 Task: Create a due date automation trigger when advanced on, on the tuesday before a card is due add dates without a due date at 11:00 AM.
Action: Mouse moved to (1224, 96)
Screenshot: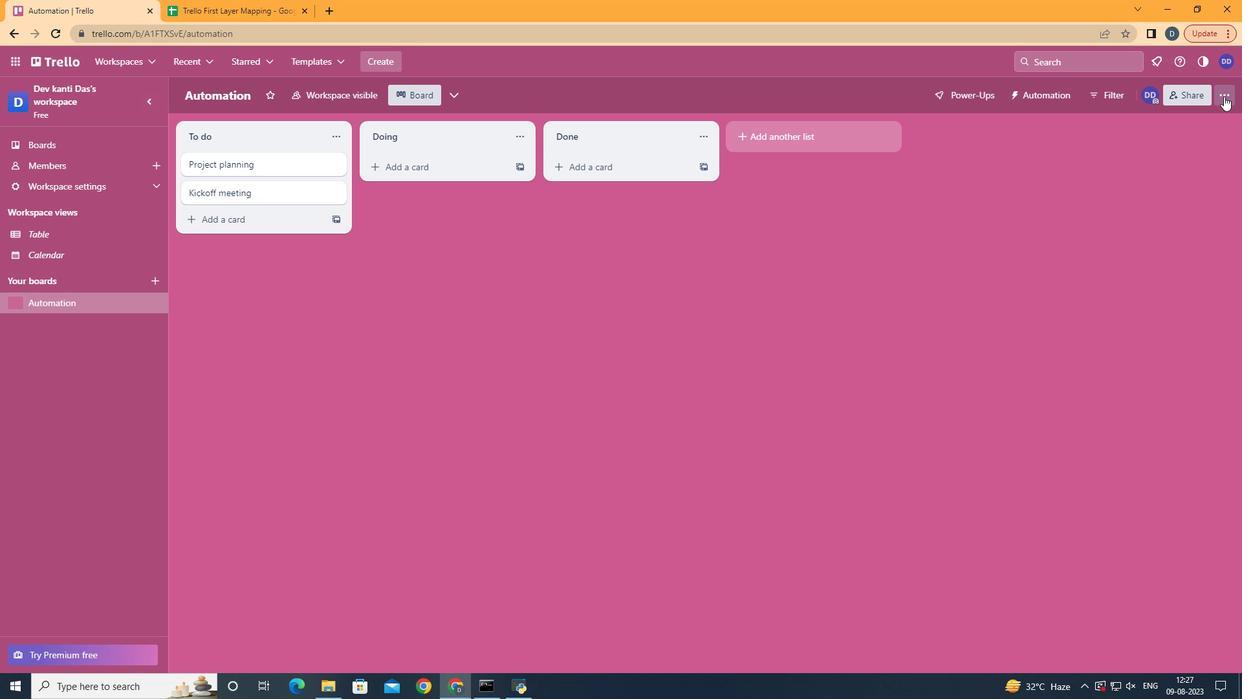 
Action: Mouse pressed left at (1224, 96)
Screenshot: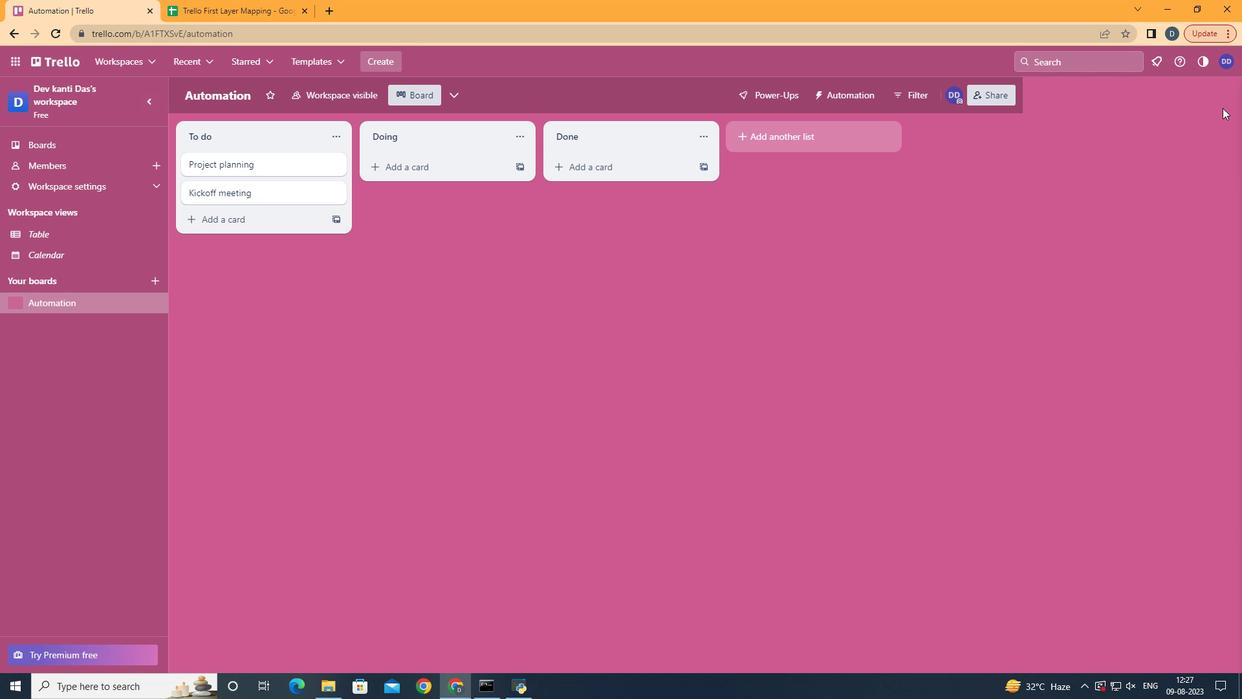 
Action: Mouse moved to (1078, 289)
Screenshot: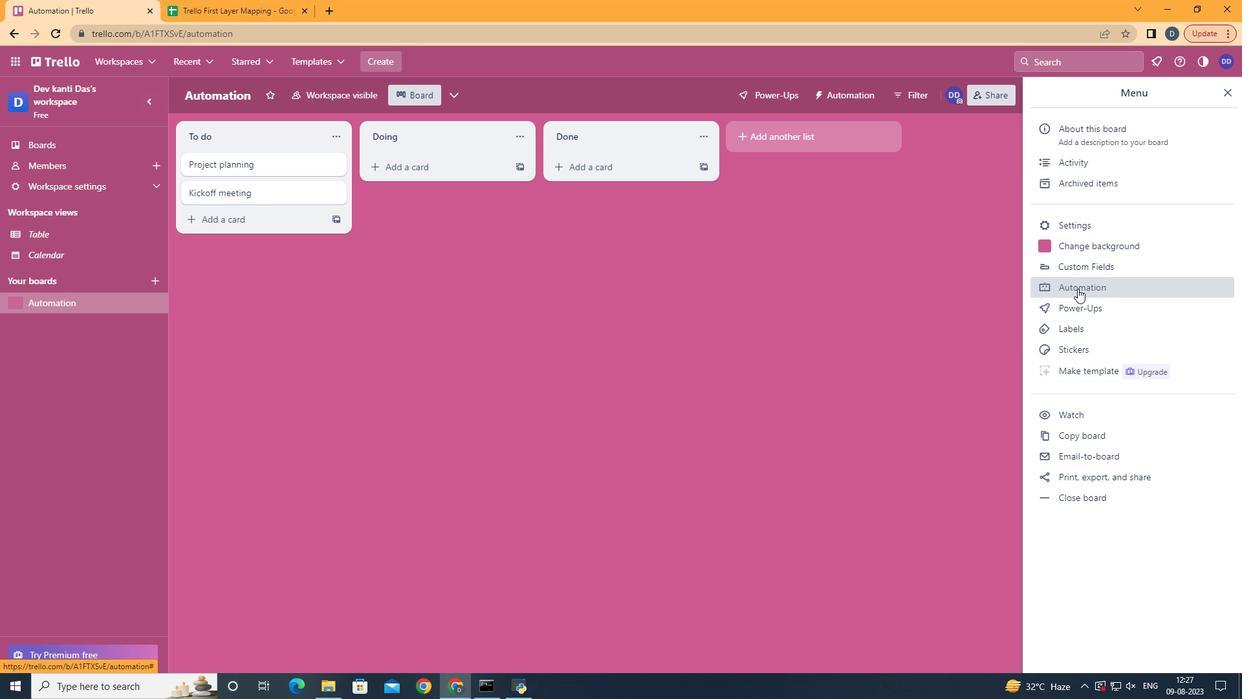 
Action: Mouse pressed left at (1078, 289)
Screenshot: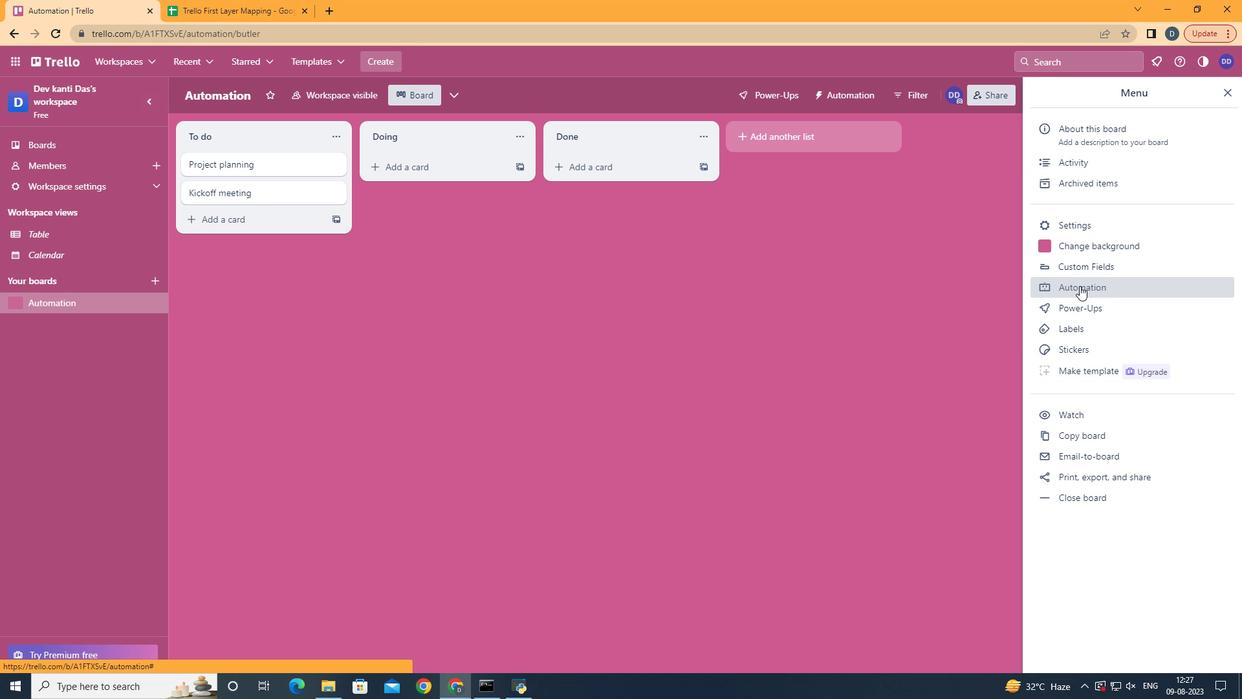 
Action: Mouse moved to (230, 255)
Screenshot: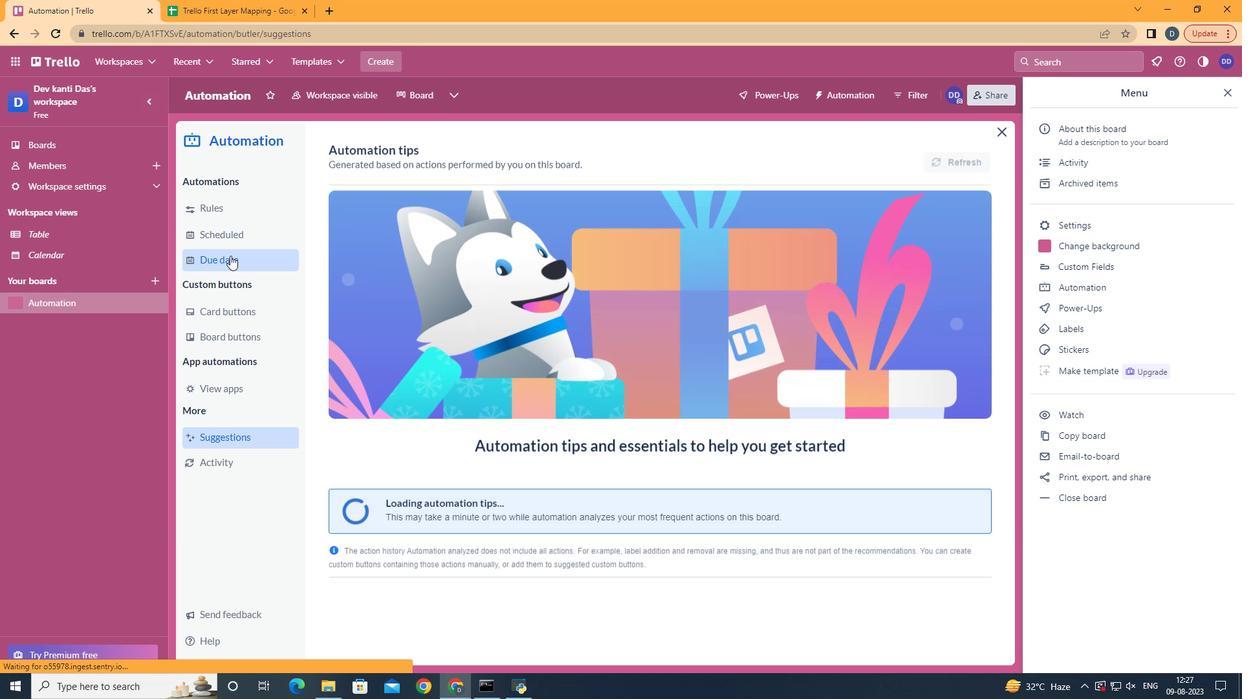 
Action: Mouse pressed left at (230, 255)
Screenshot: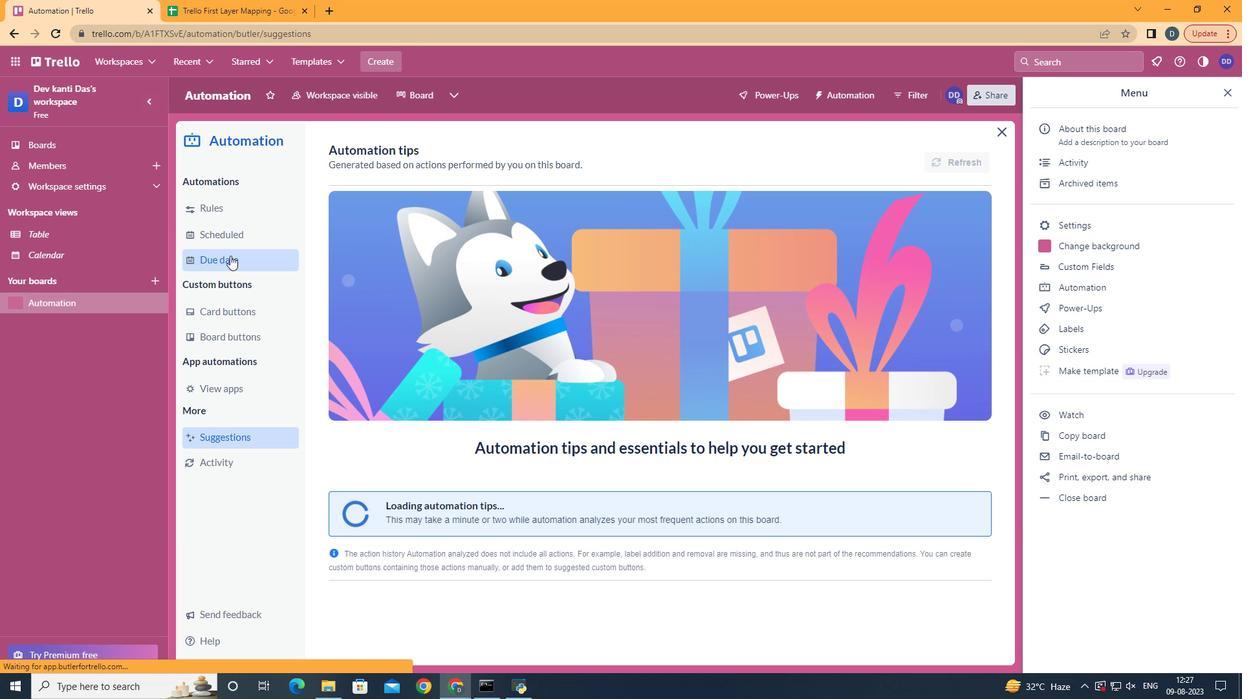 
Action: Mouse moved to (908, 152)
Screenshot: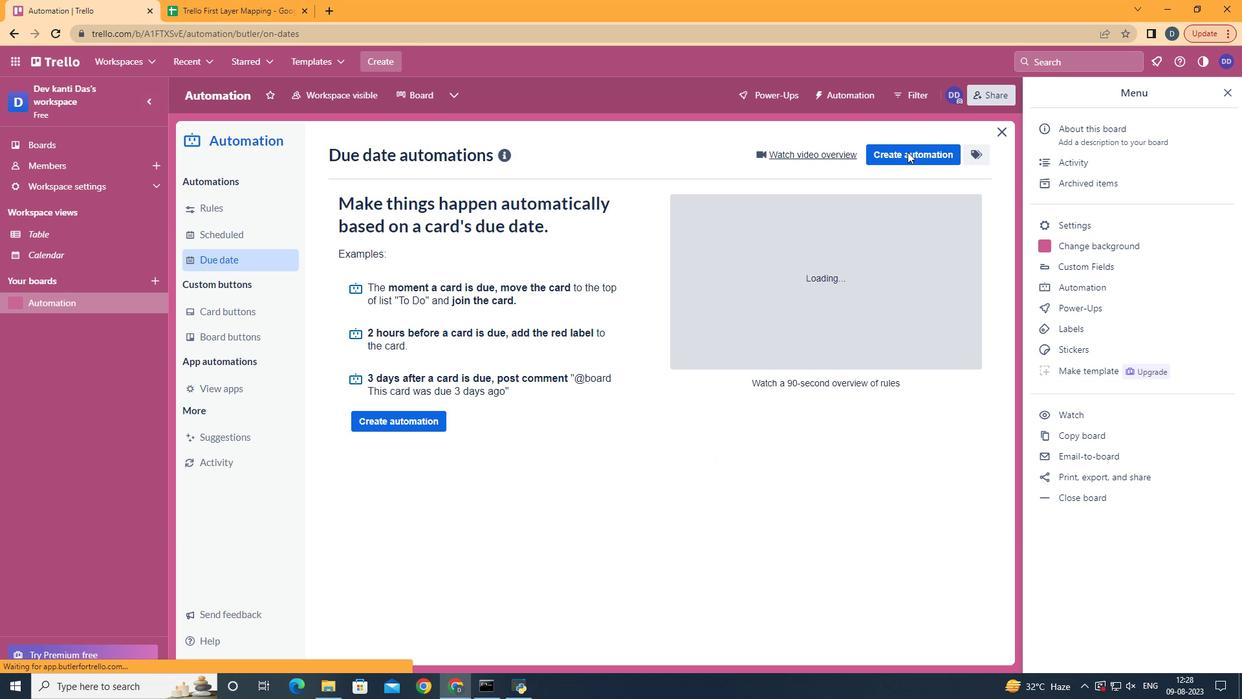 
Action: Mouse pressed left at (908, 152)
Screenshot: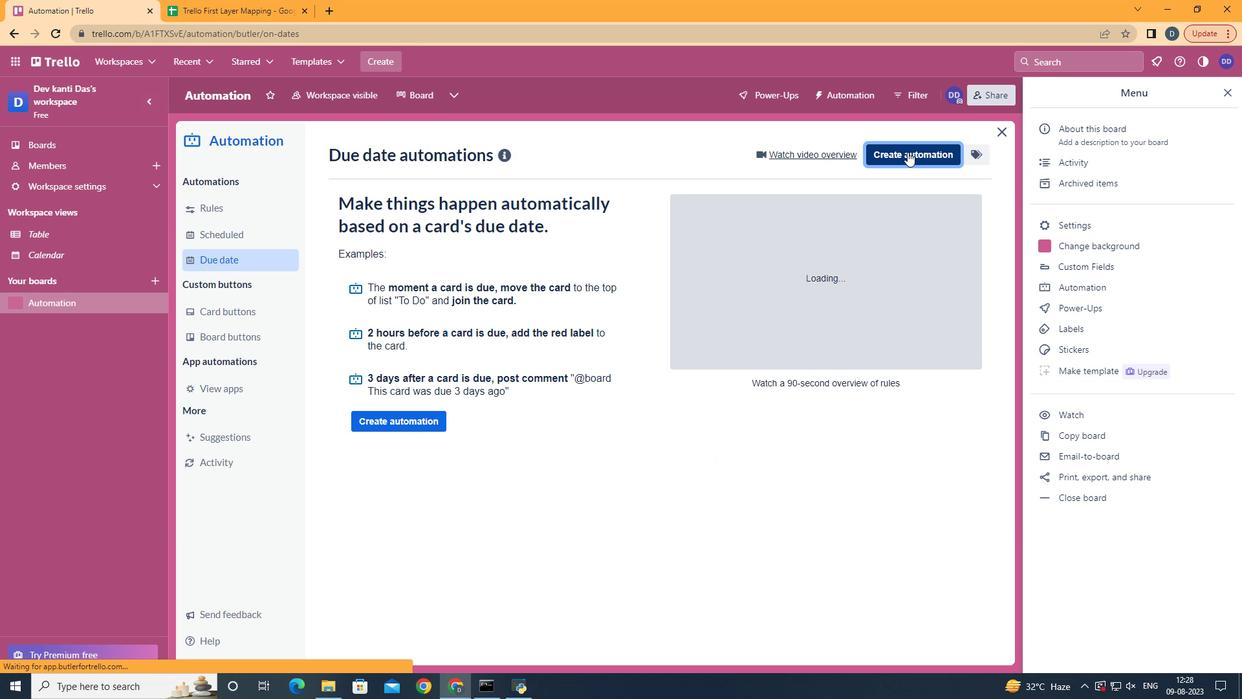 
Action: Mouse moved to (667, 286)
Screenshot: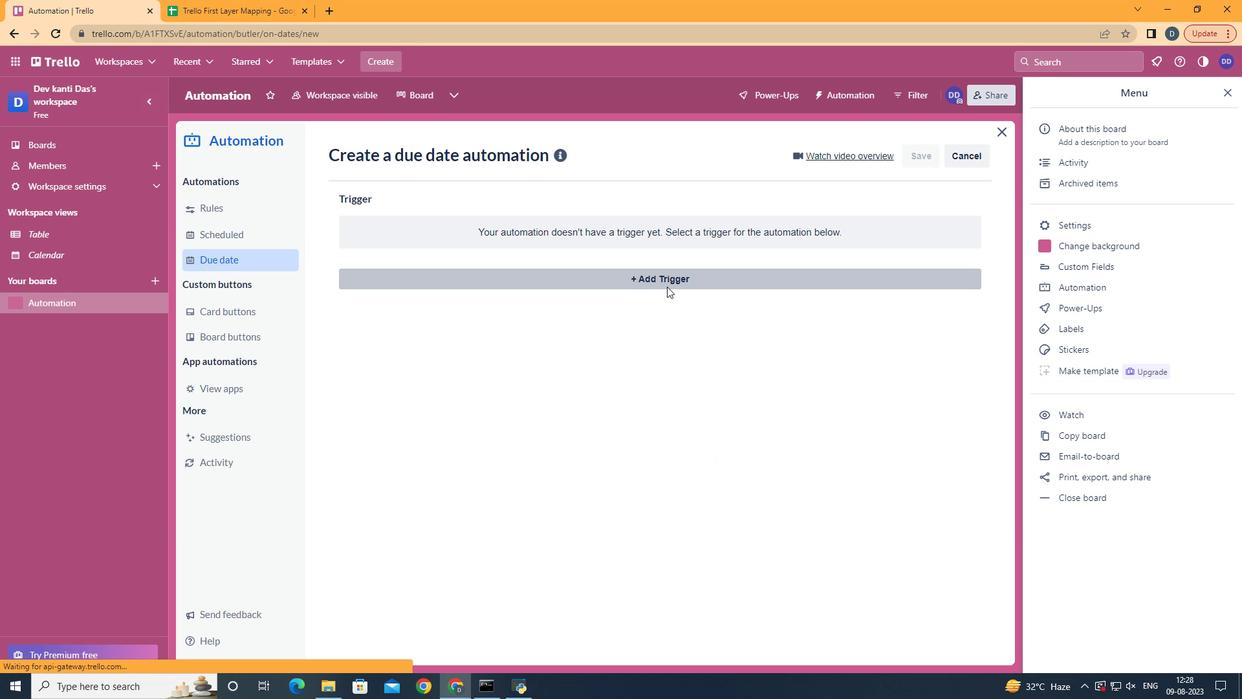 
Action: Mouse pressed left at (667, 286)
Screenshot: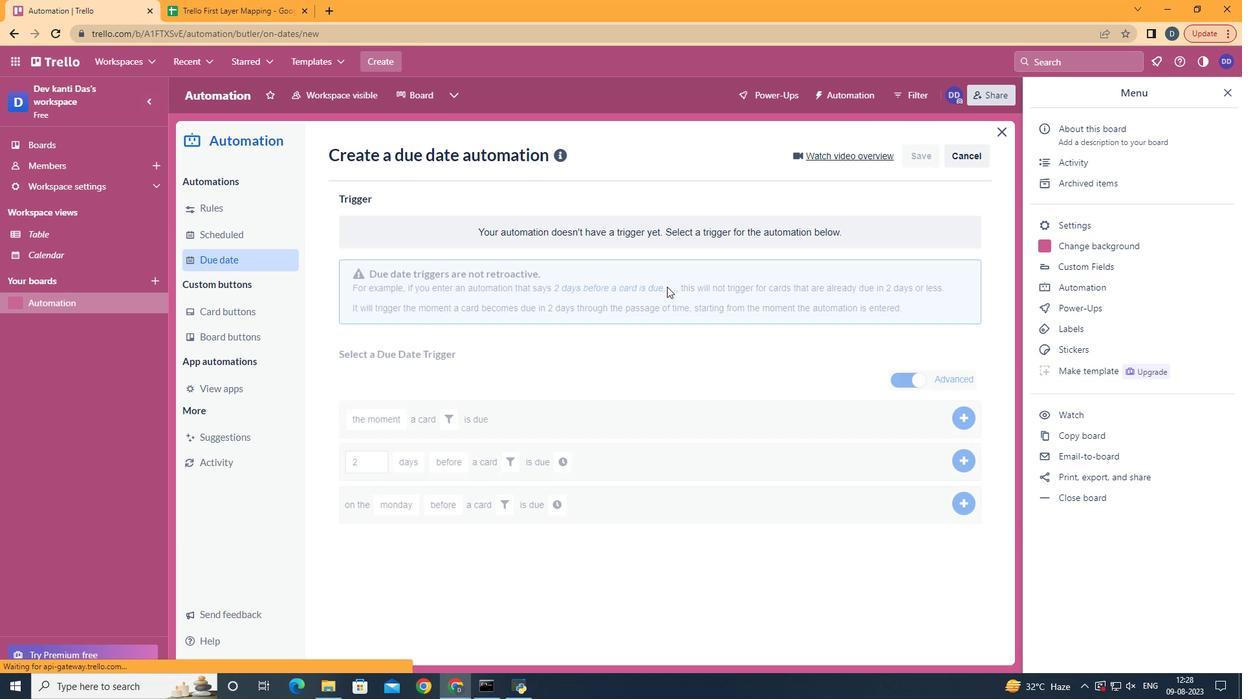 
Action: Mouse moved to (416, 367)
Screenshot: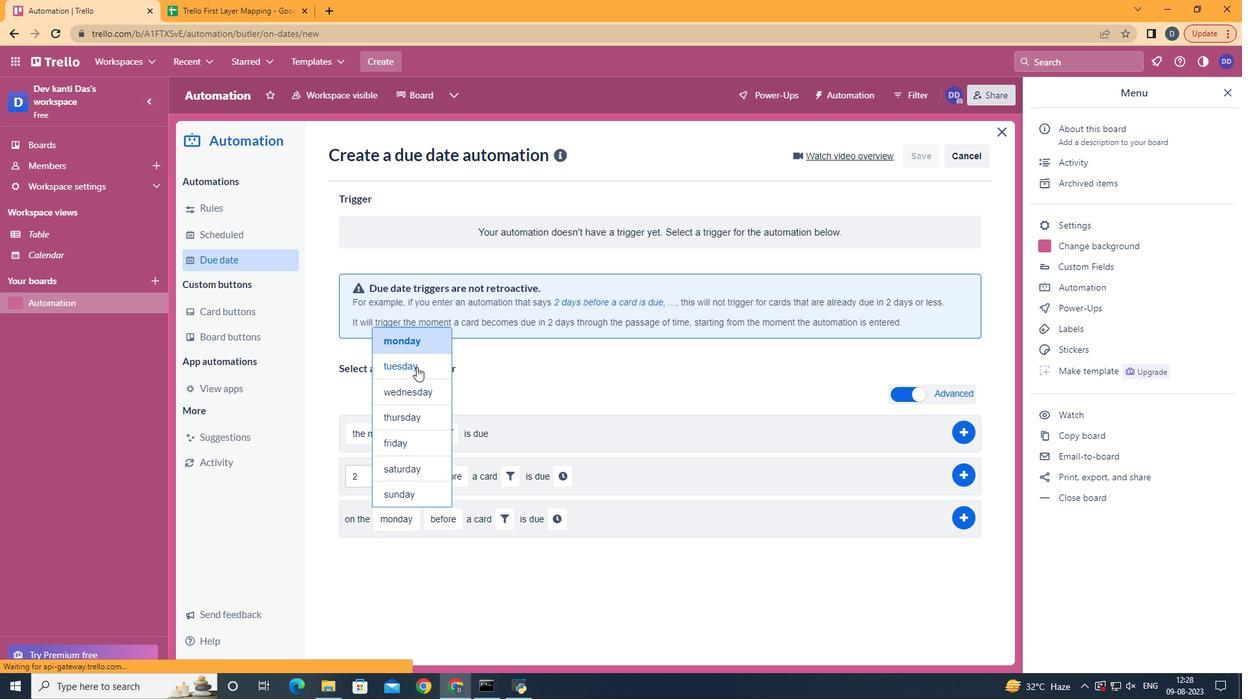 
Action: Mouse pressed left at (416, 367)
Screenshot: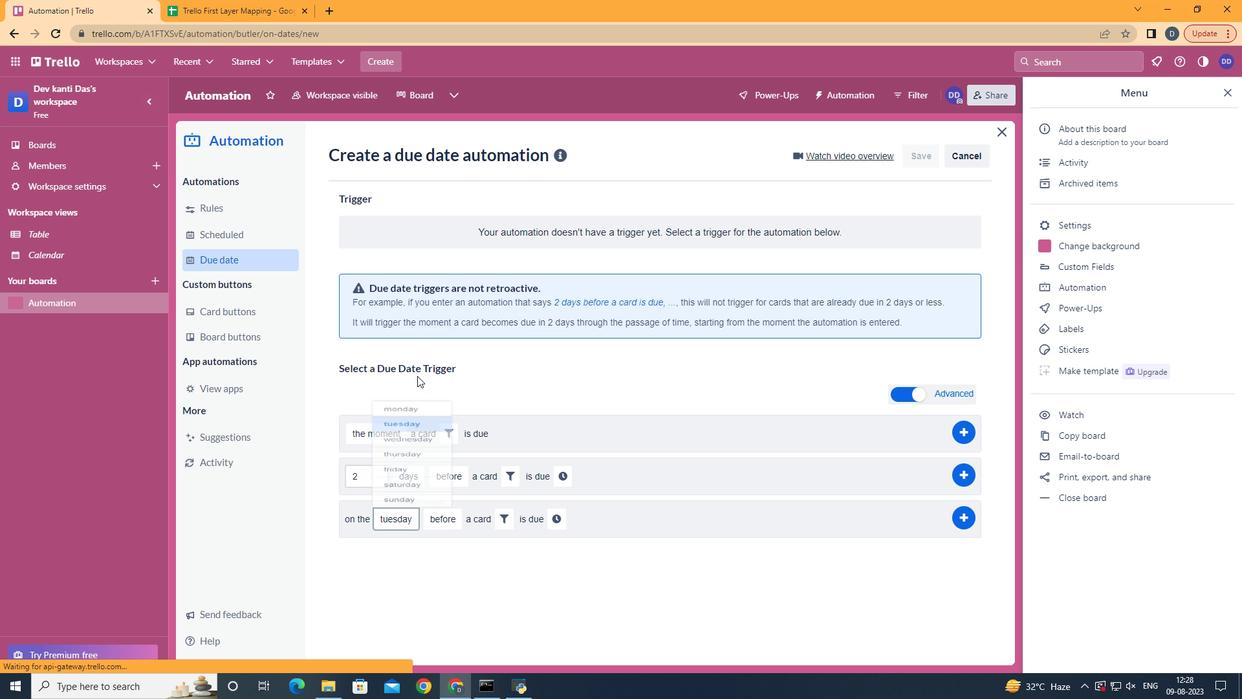
Action: Mouse moved to (450, 548)
Screenshot: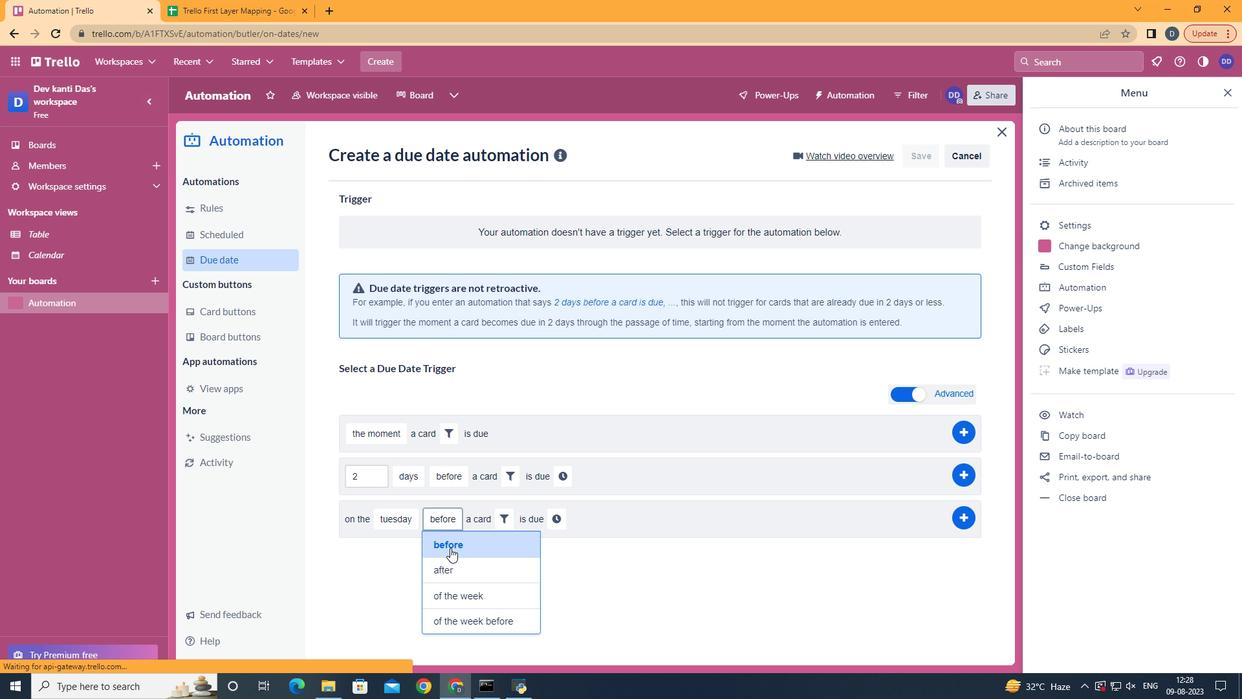 
Action: Mouse pressed left at (450, 548)
Screenshot: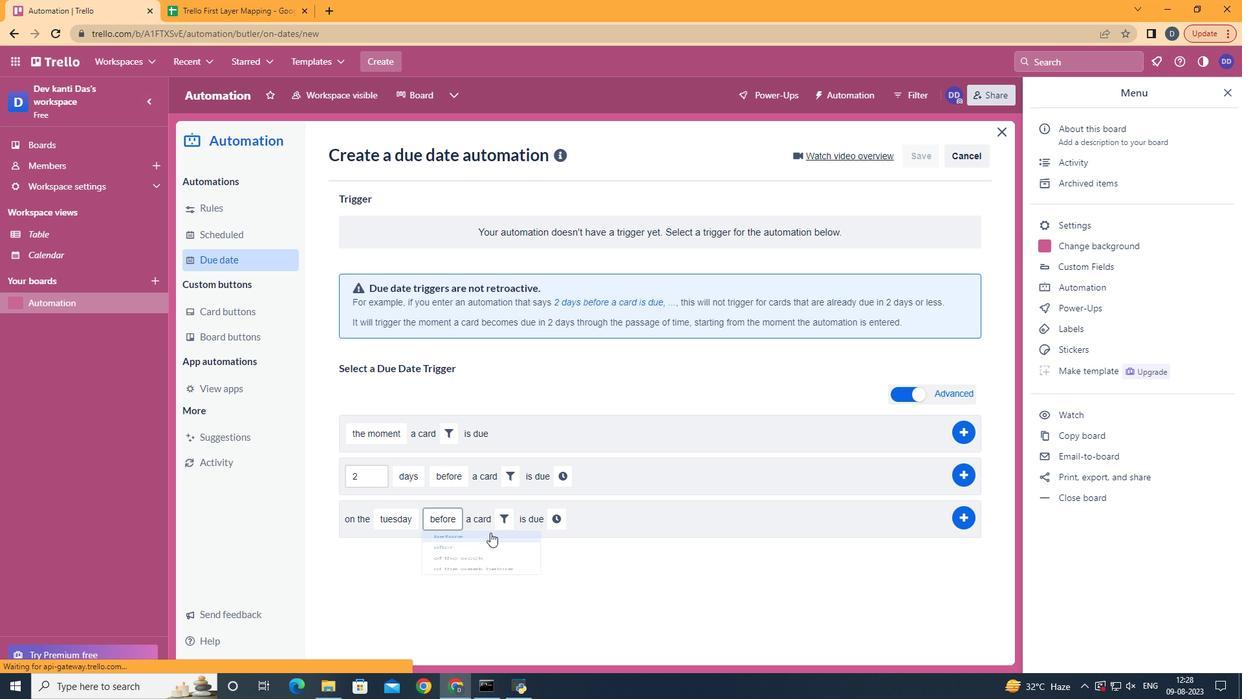 
Action: Mouse moved to (506, 523)
Screenshot: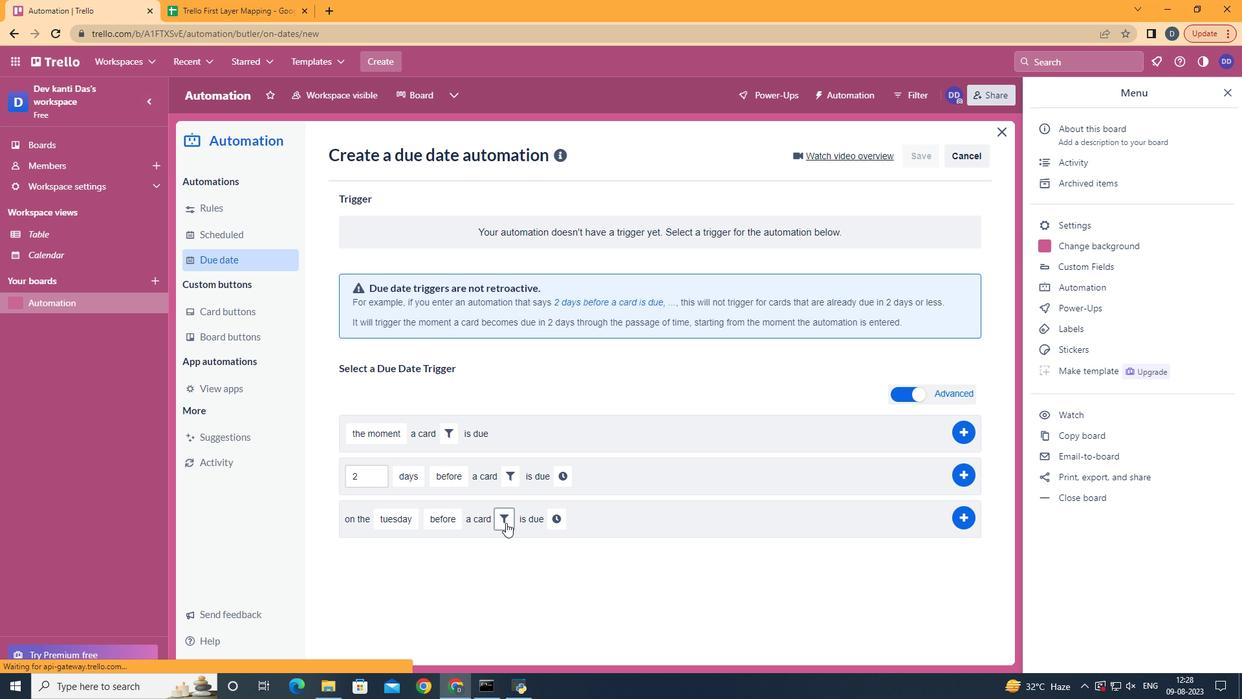 
Action: Mouse pressed left at (506, 523)
Screenshot: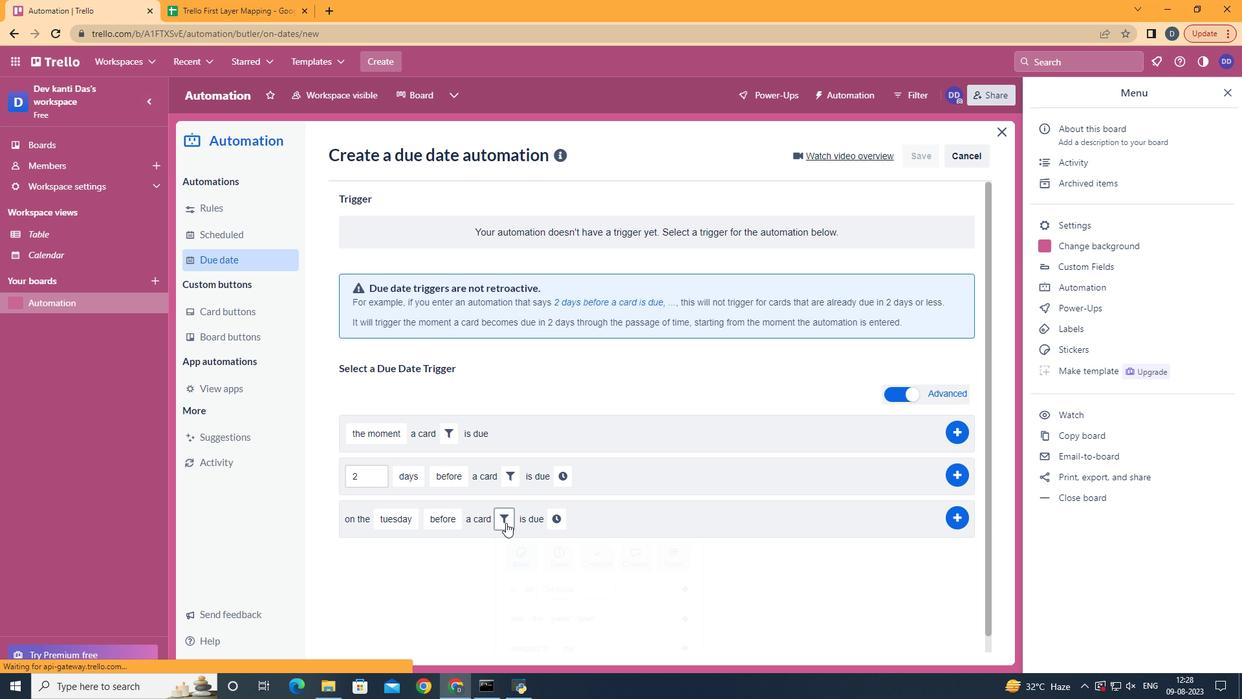
Action: Mouse moved to (569, 562)
Screenshot: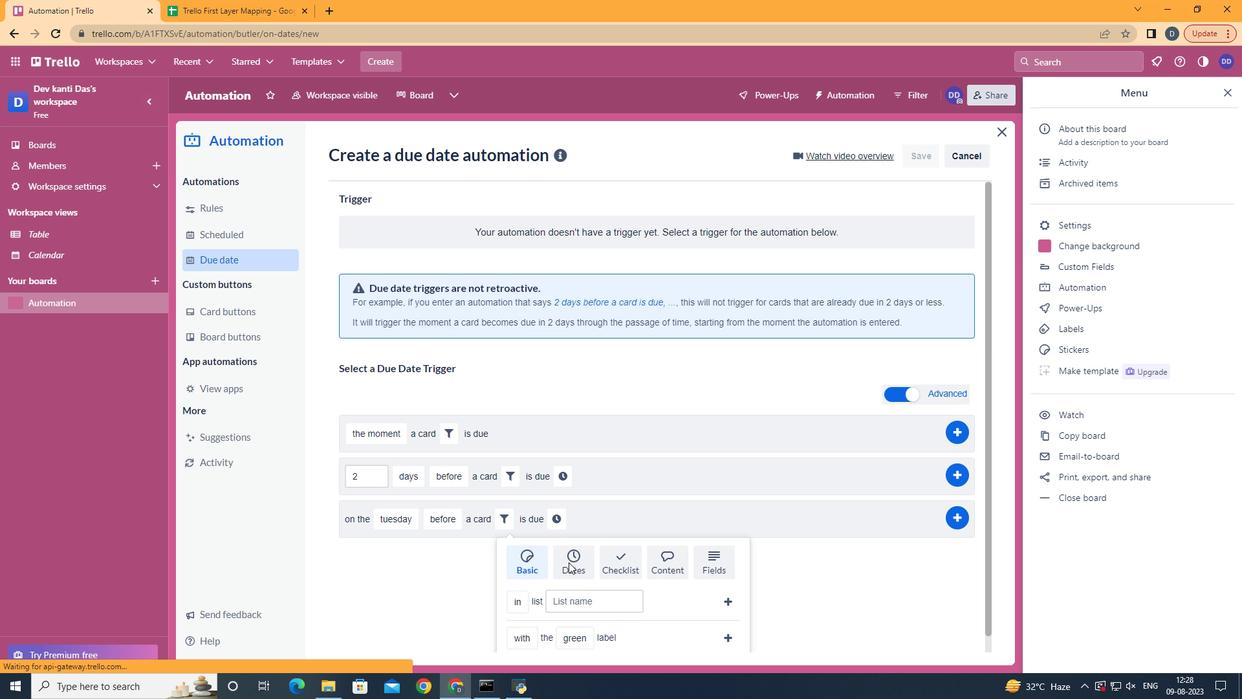 
Action: Mouse pressed left at (569, 562)
Screenshot: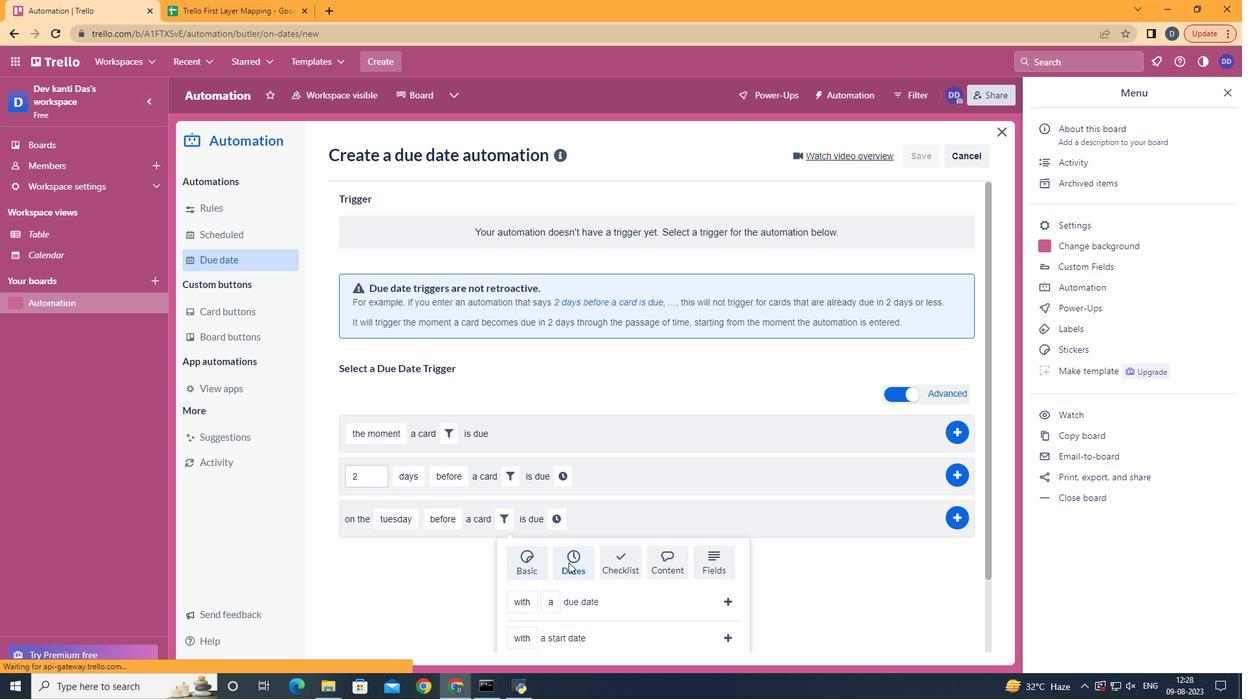 
Action: Mouse moved to (538, 585)
Screenshot: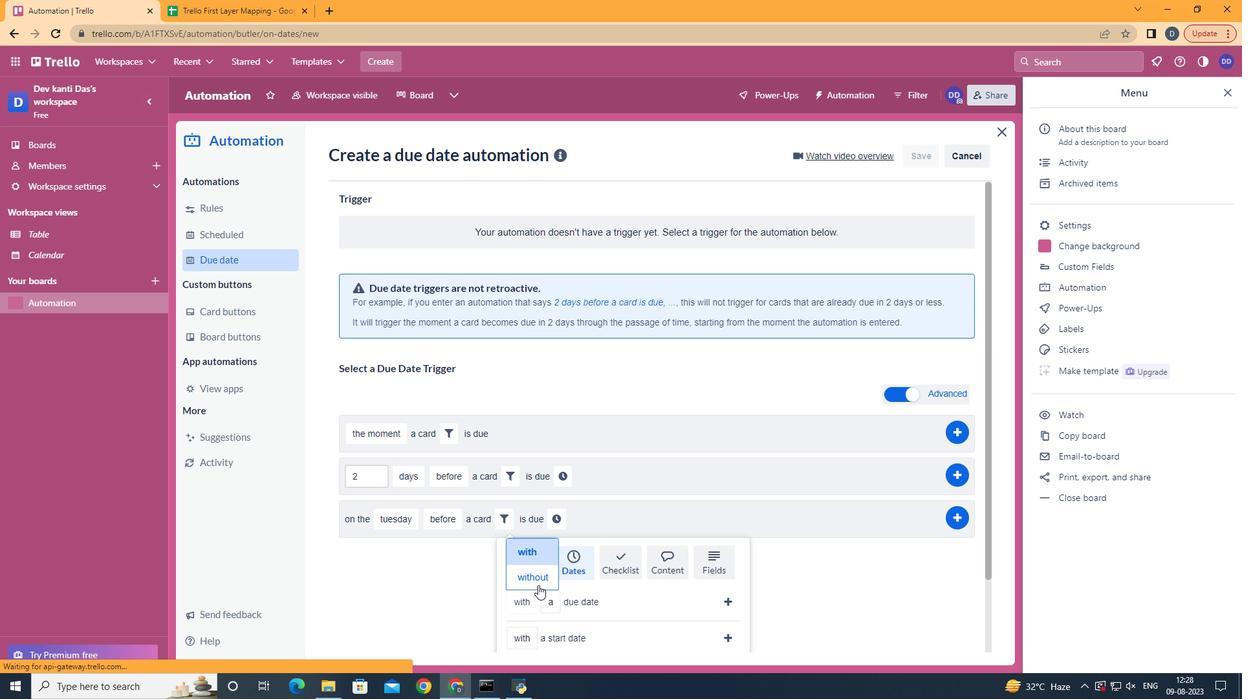 
Action: Mouse pressed left at (538, 585)
Screenshot: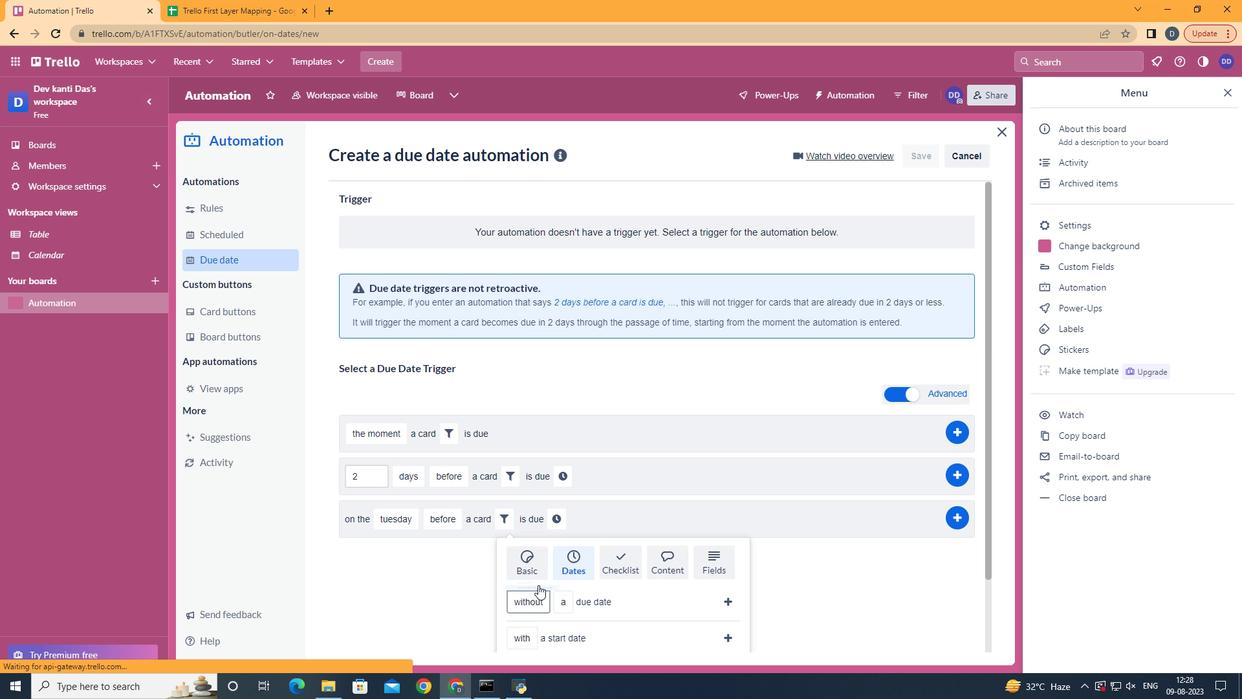 
Action: Mouse moved to (725, 596)
Screenshot: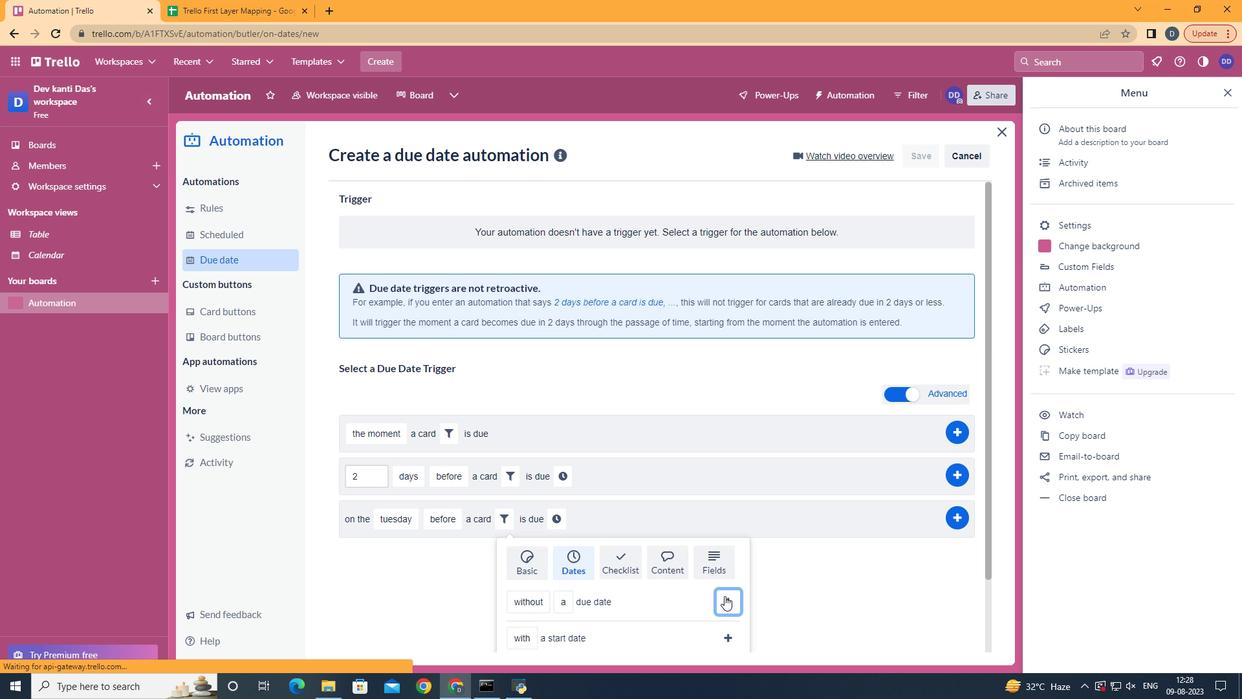 
Action: Mouse pressed left at (725, 596)
Screenshot: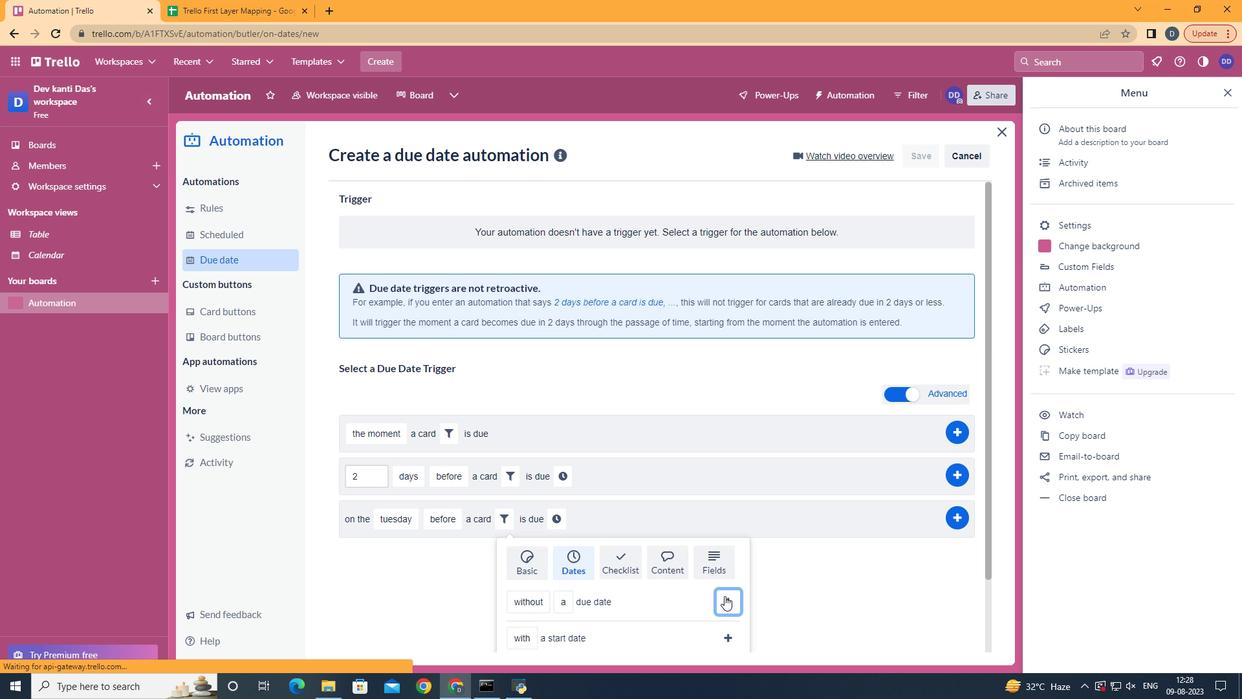 
Action: Mouse moved to (669, 519)
Screenshot: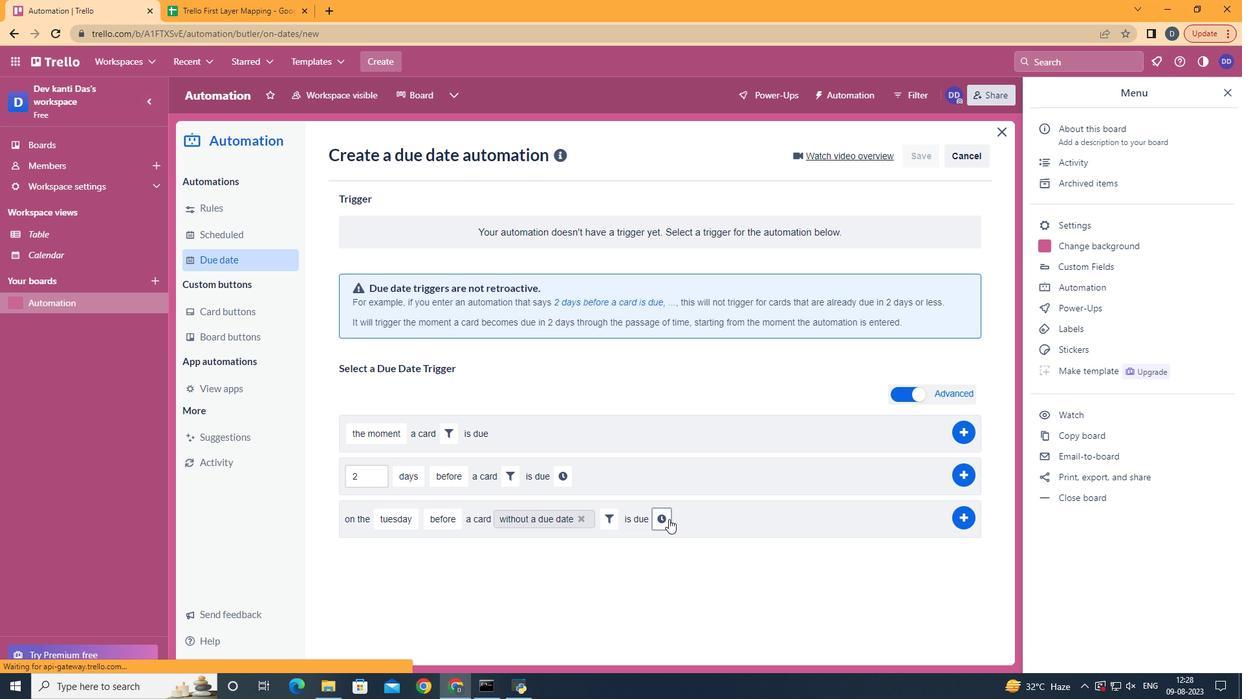 
Action: Mouse pressed left at (669, 519)
Screenshot: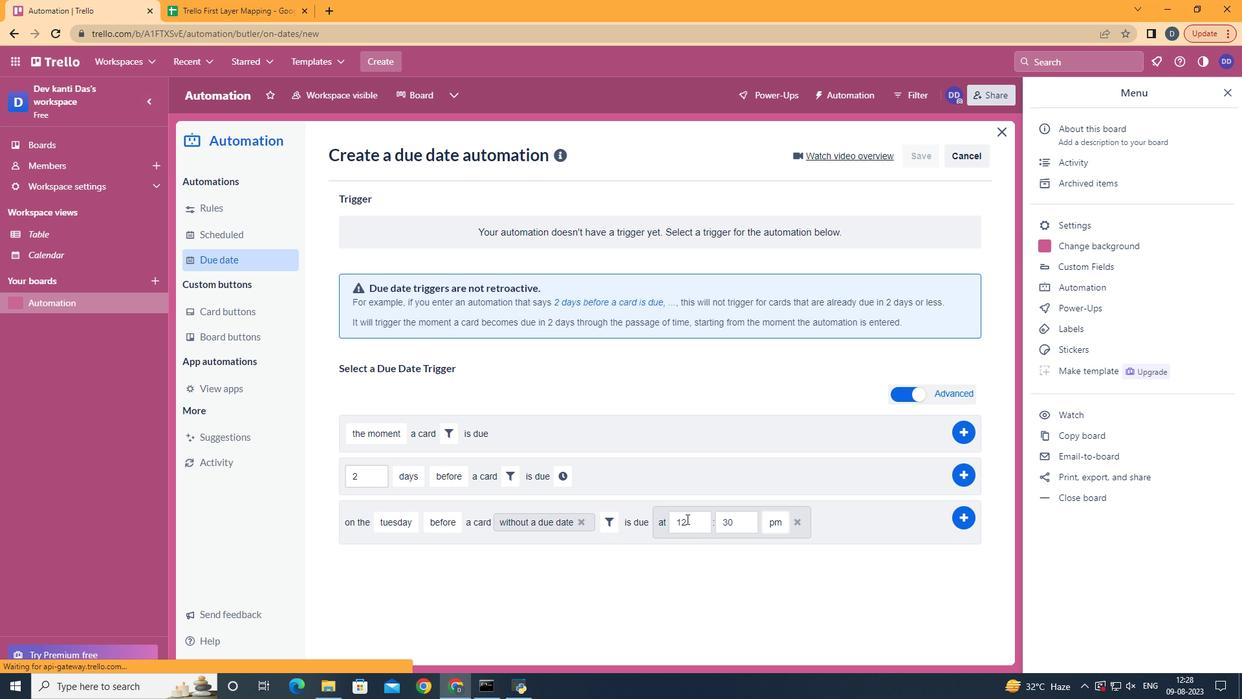 
Action: Mouse moved to (692, 523)
Screenshot: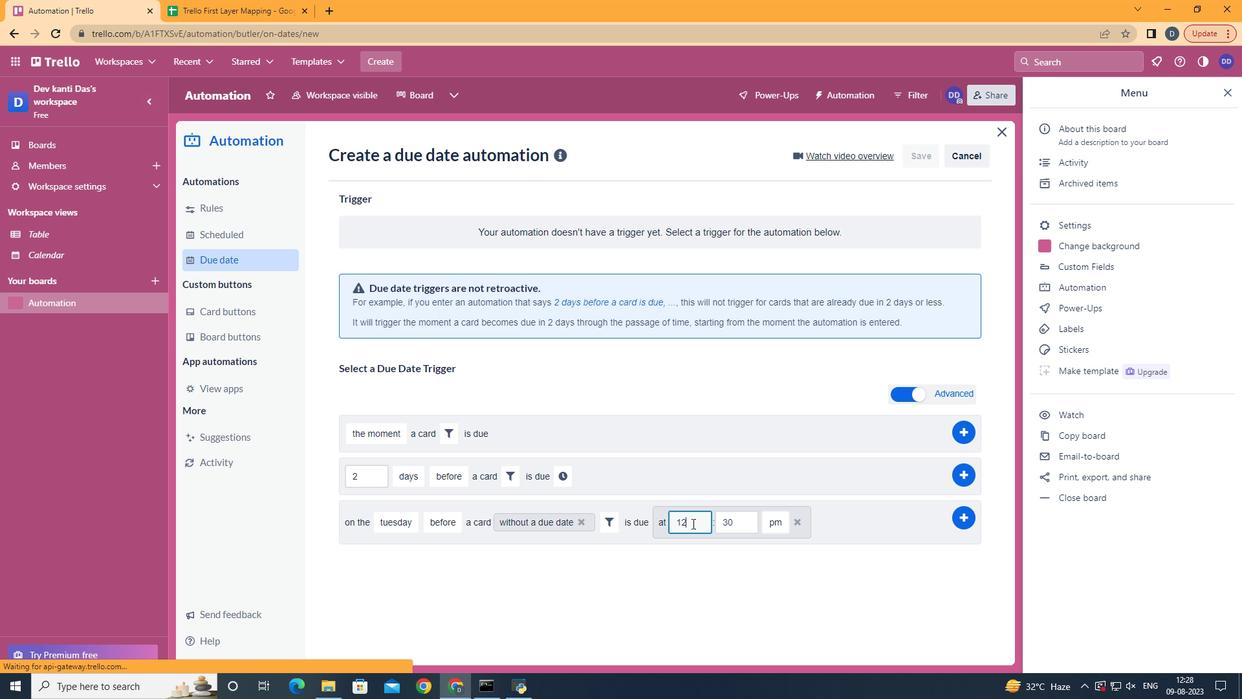 
Action: Mouse pressed left at (692, 523)
Screenshot: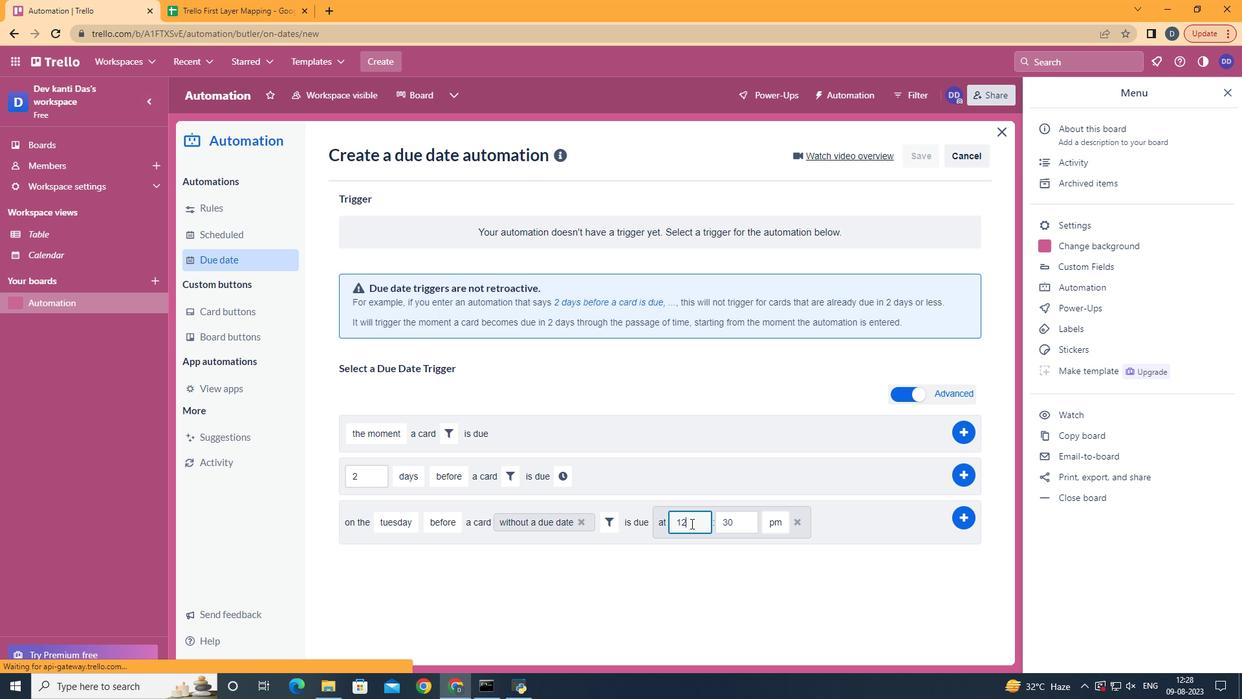 
Action: Mouse moved to (691, 523)
Screenshot: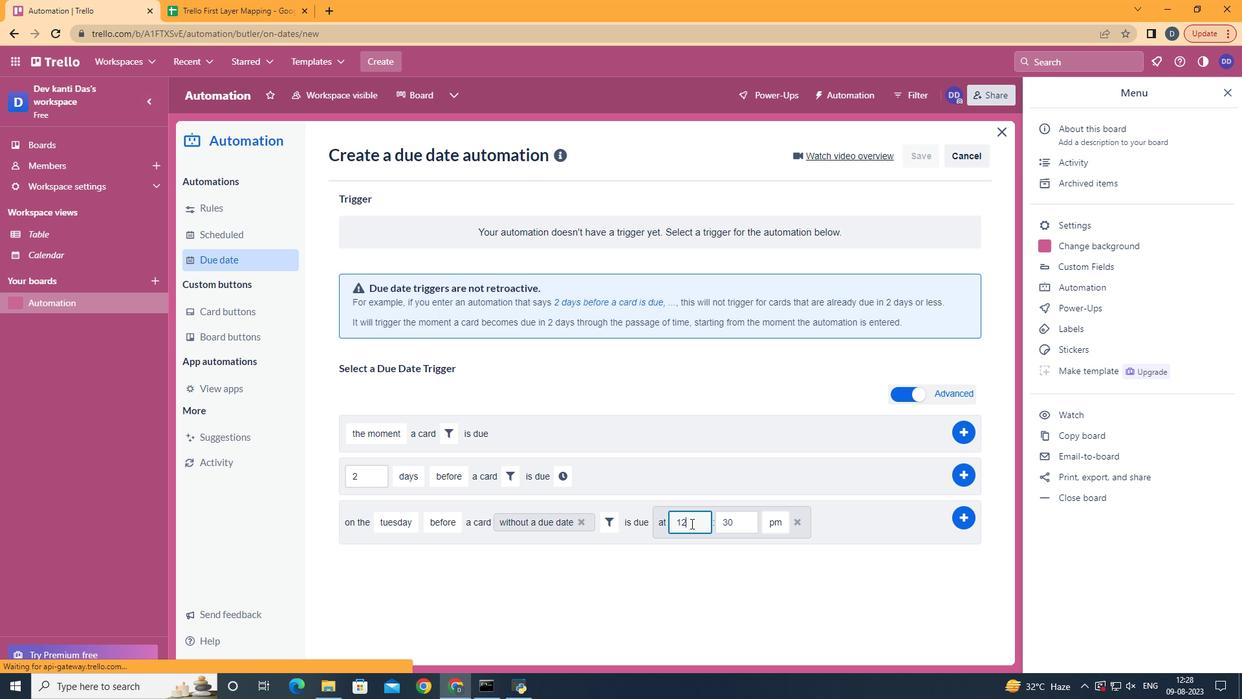 
Action: Key pressed <Key.backspace>1
Screenshot: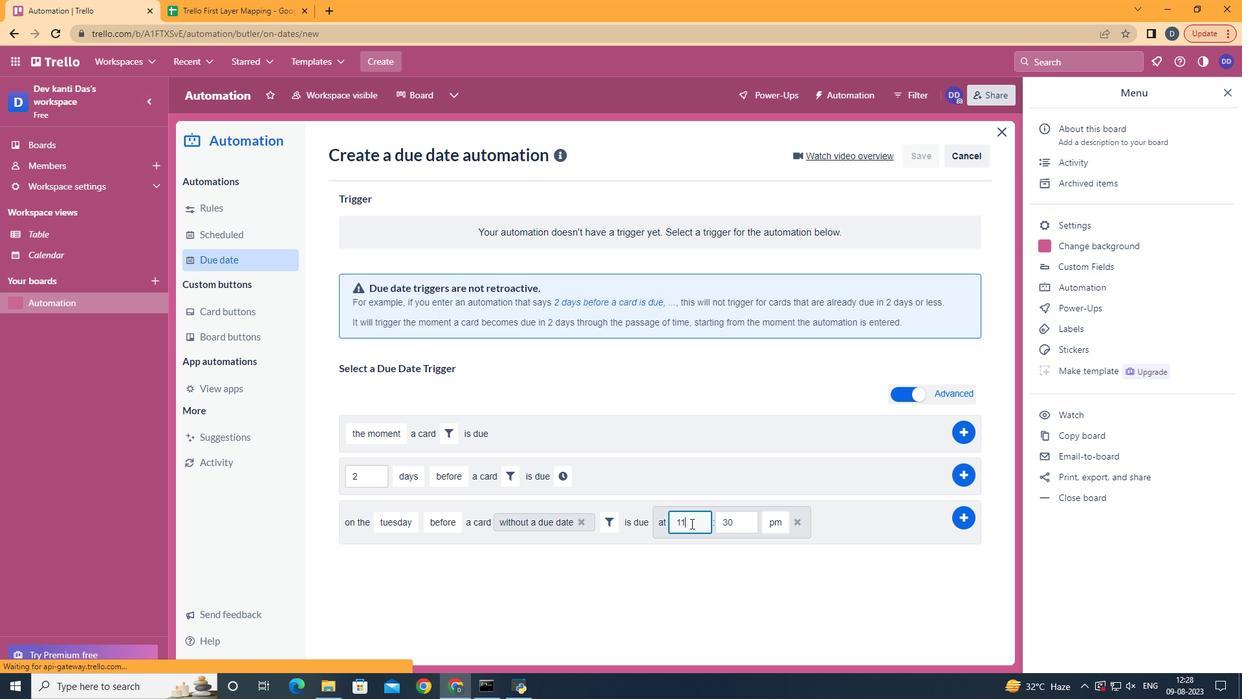 
Action: Mouse moved to (737, 532)
Screenshot: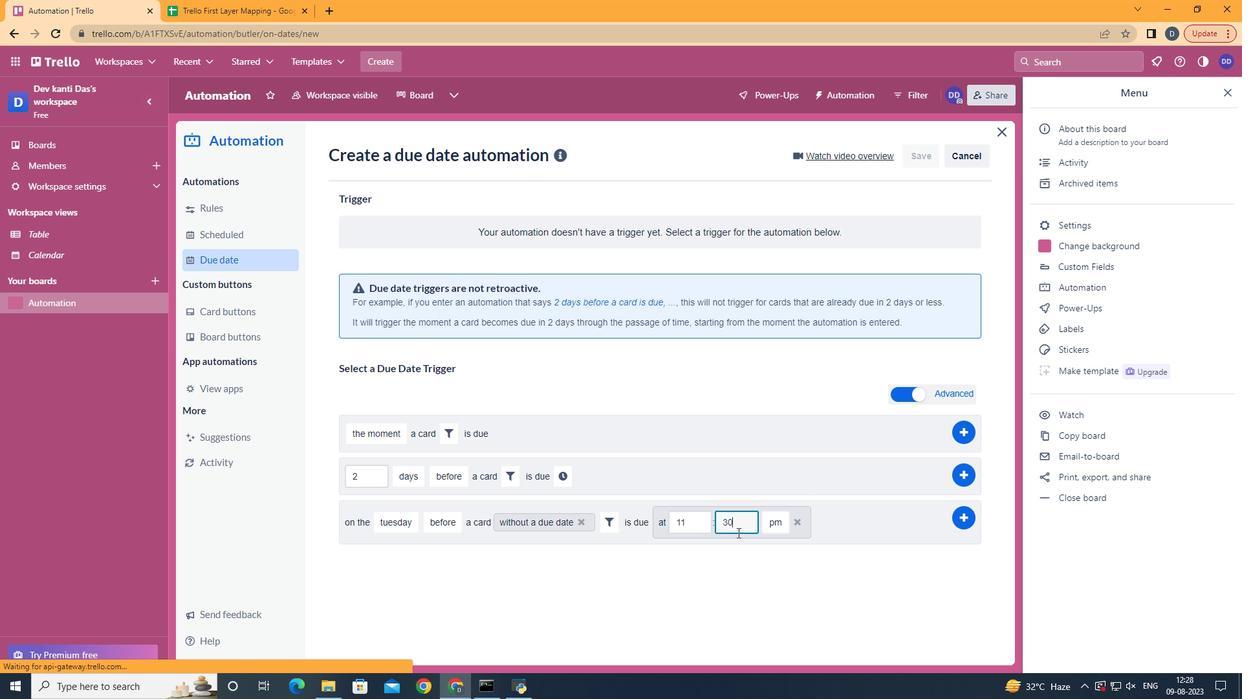 
Action: Mouse pressed left at (737, 532)
Screenshot: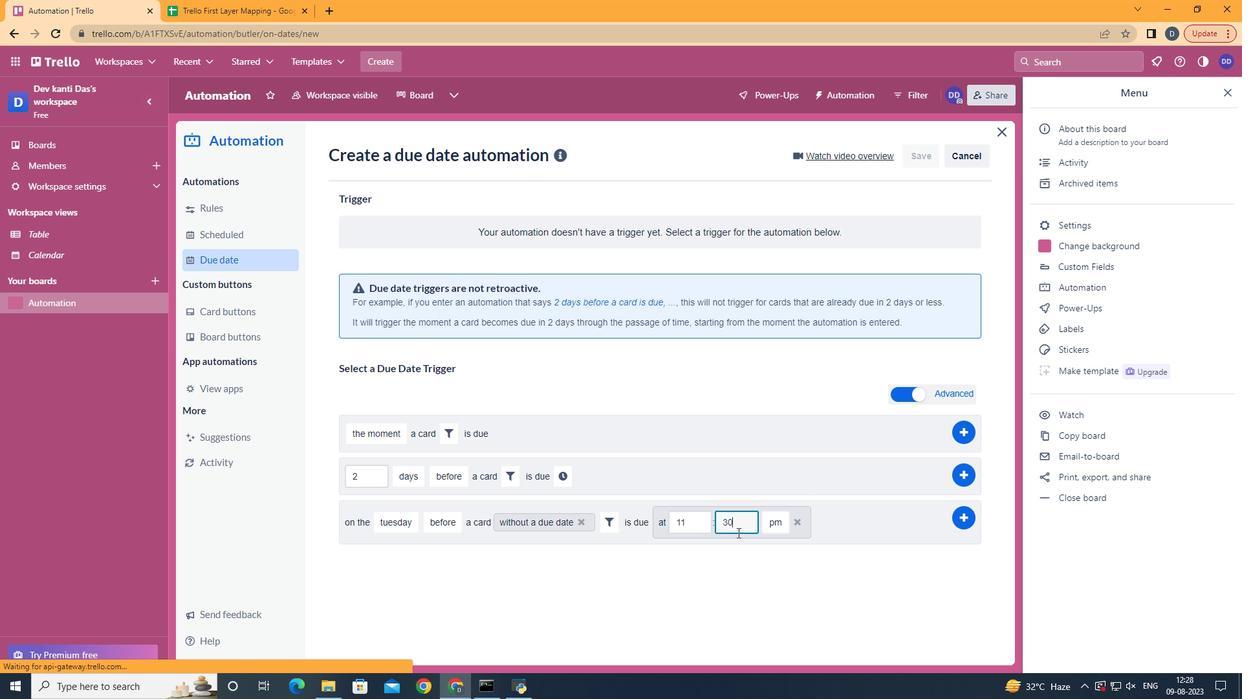 
Action: Mouse moved to (737, 532)
Screenshot: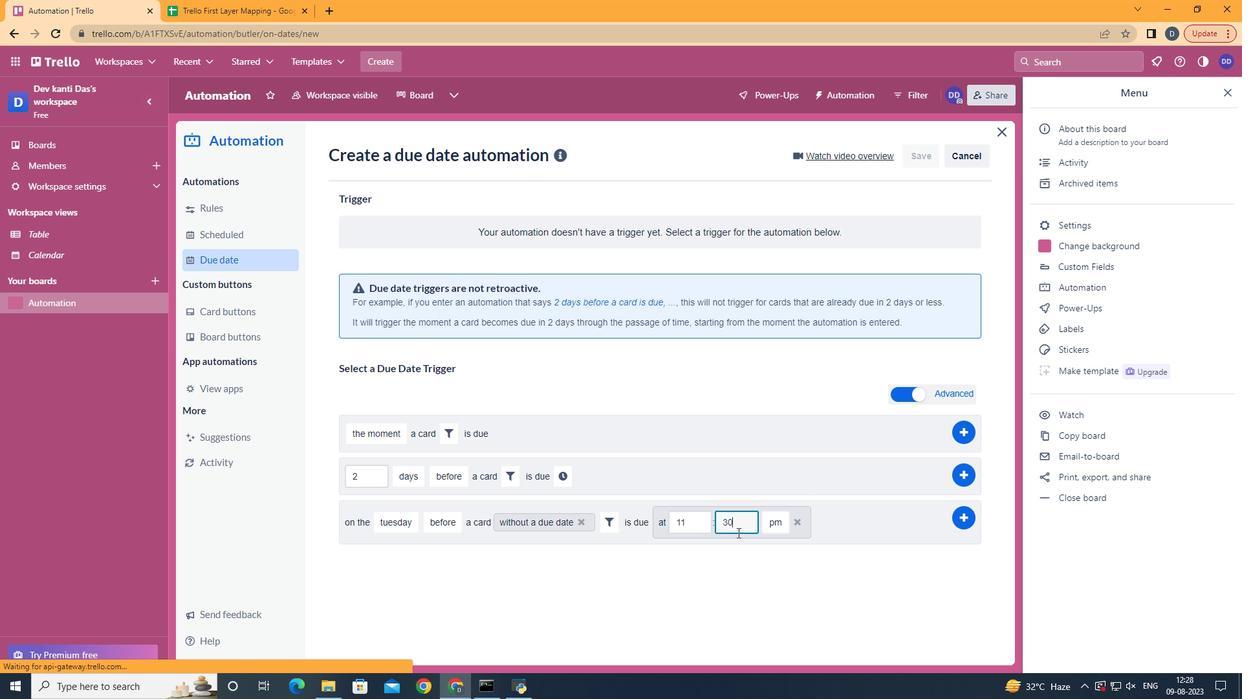 
Action: Key pressed <Key.backspace><Key.backspace>00
Screenshot: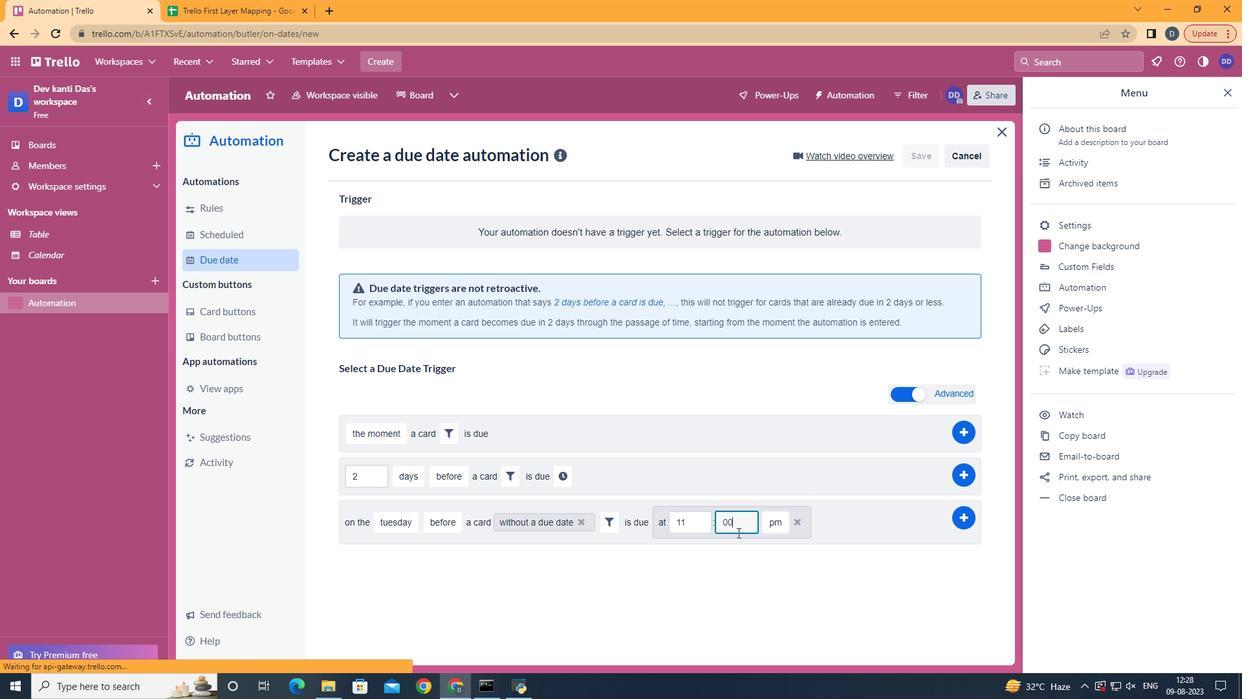 
Action: Mouse moved to (781, 545)
Screenshot: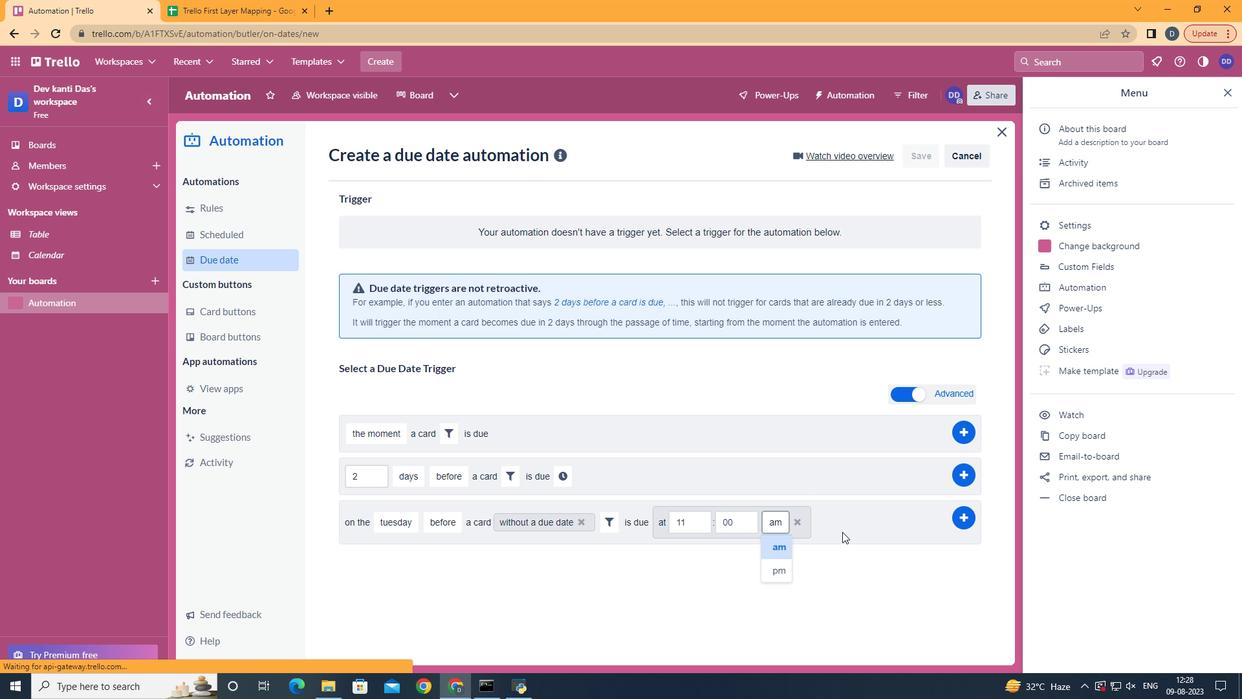 
Action: Mouse pressed left at (781, 545)
Screenshot: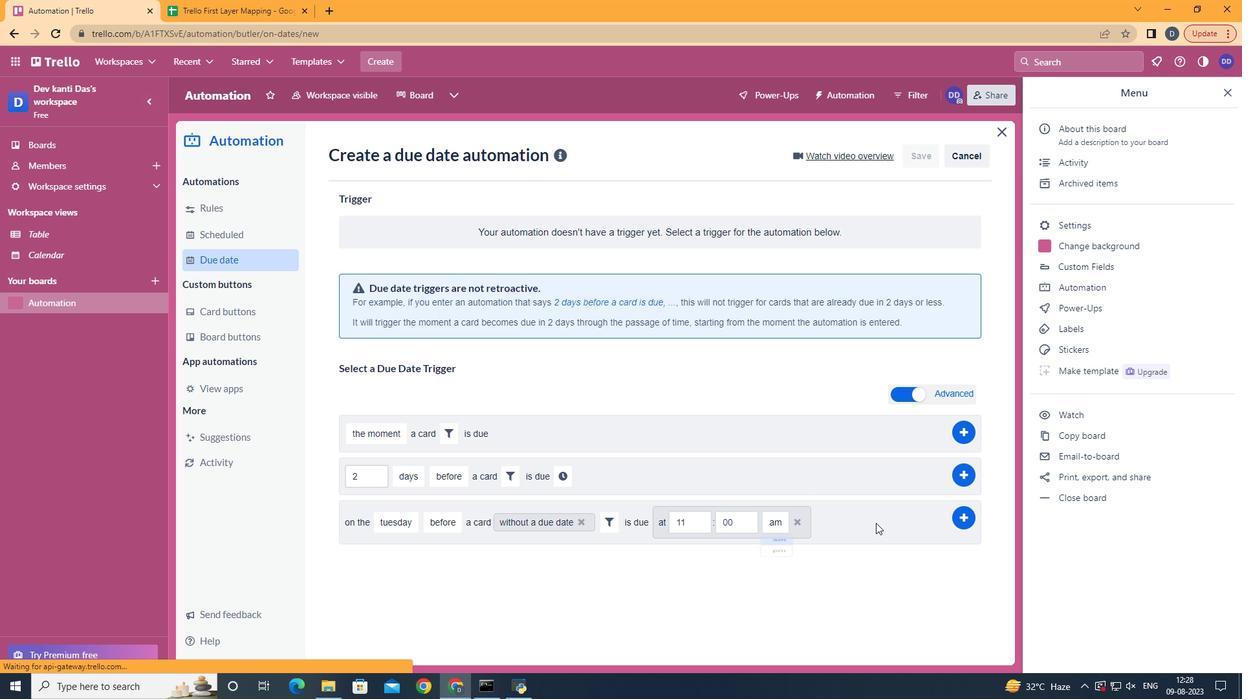
Action: Mouse moved to (956, 518)
Screenshot: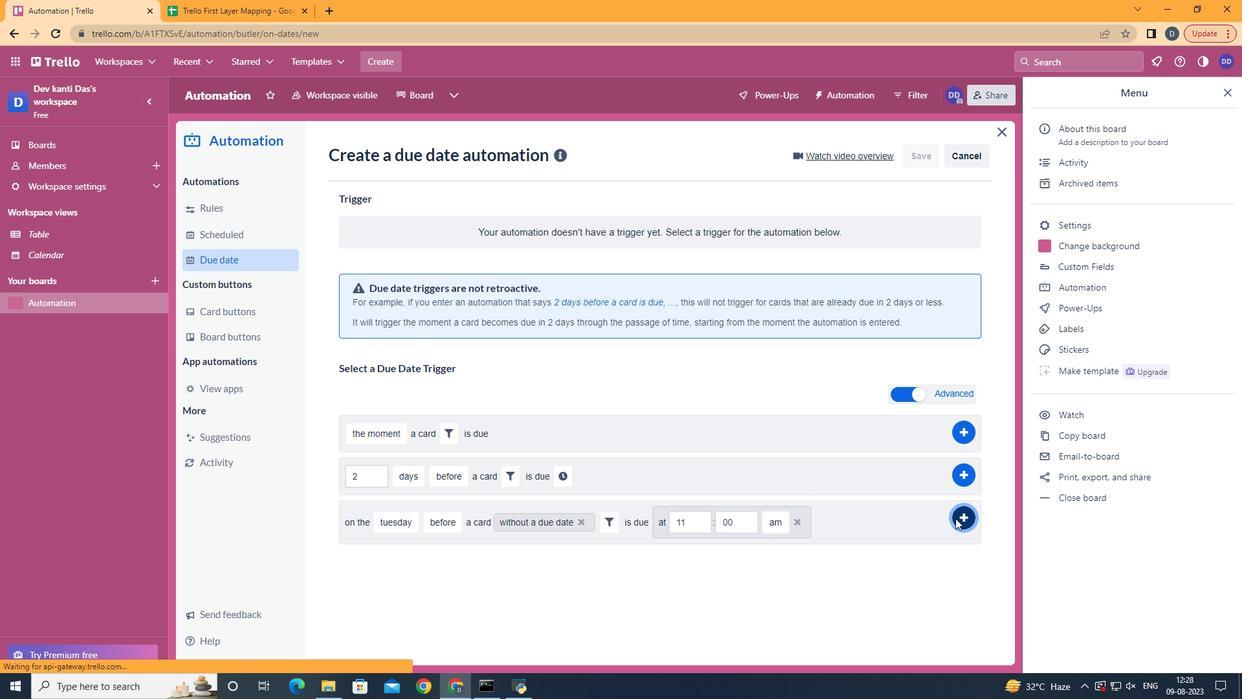
Action: Mouse pressed left at (956, 518)
Screenshot: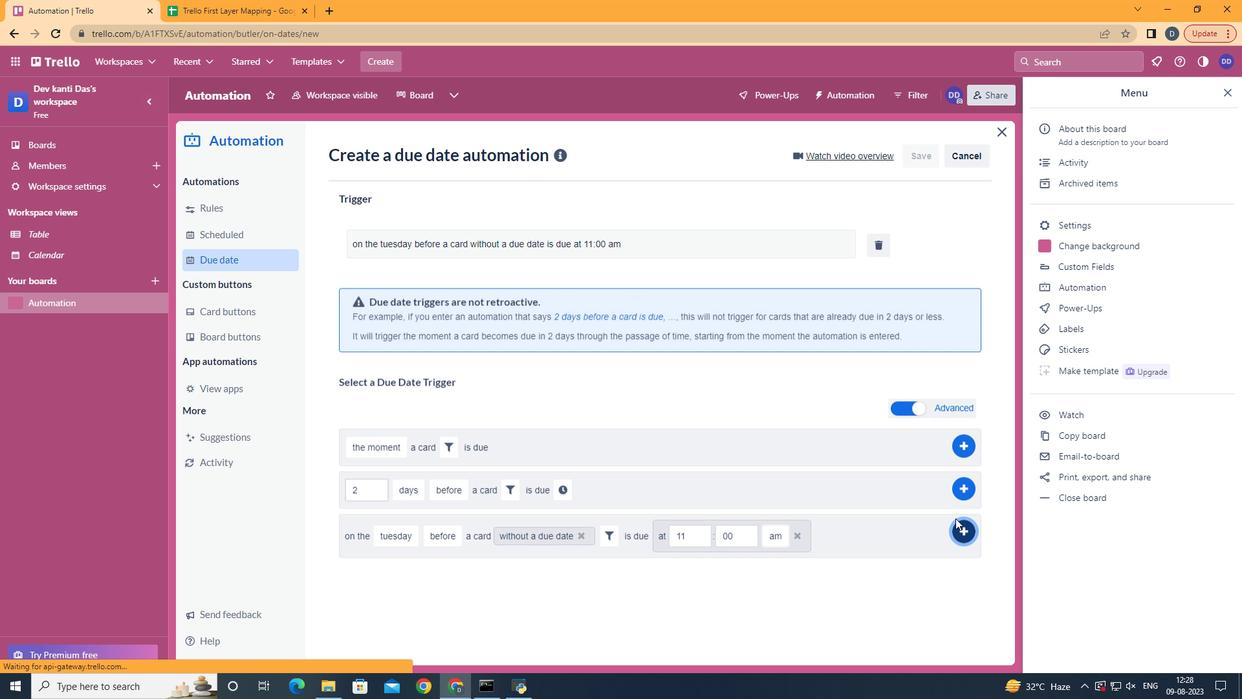
Action: Mouse moved to (733, 275)
Screenshot: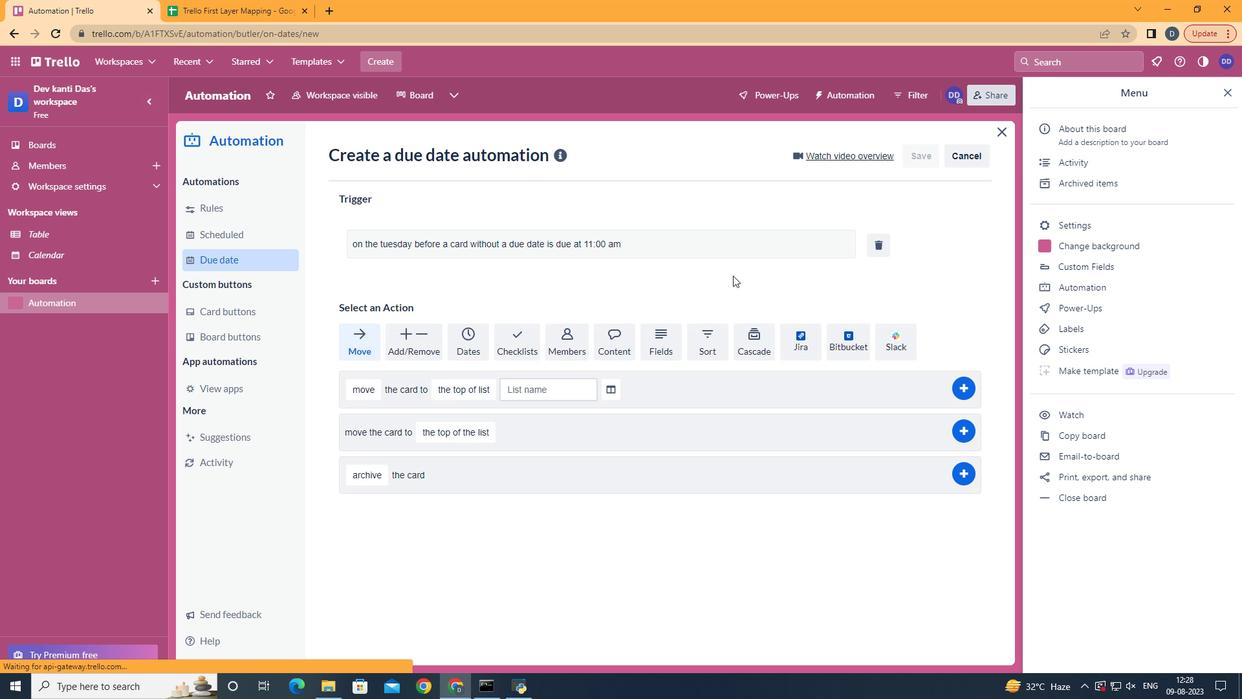 
